 Task: Apply layout caption in current slide.
Action: Mouse moved to (469, 110)
Screenshot: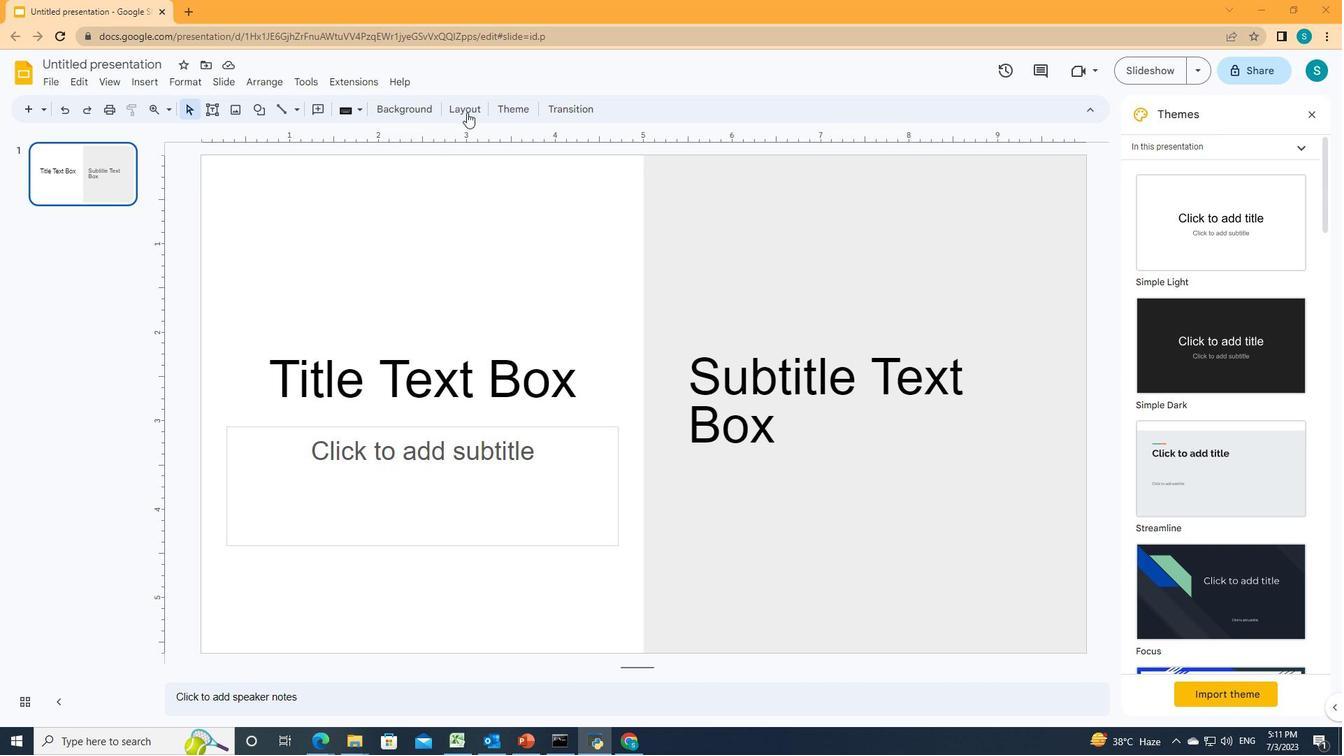 
Action: Mouse pressed left at (469, 110)
Screenshot: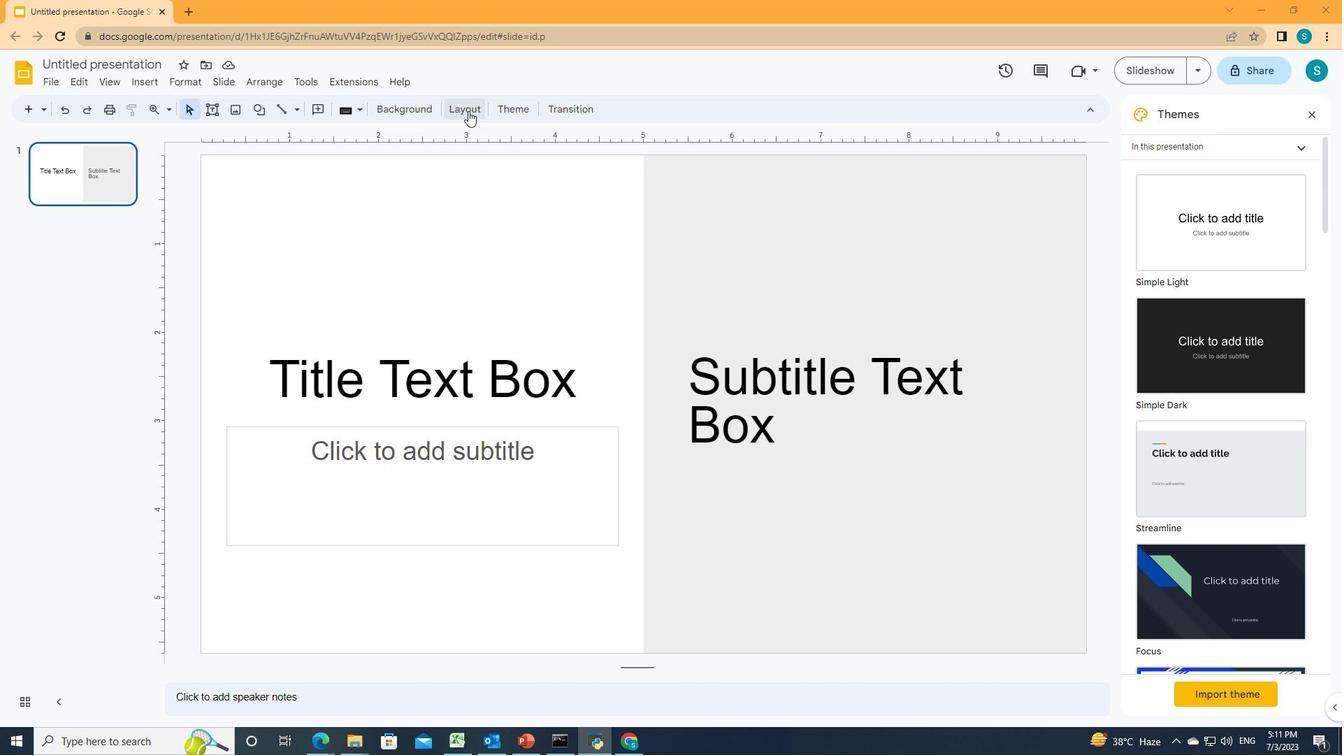 
Action: Mouse moved to (671, 299)
Screenshot: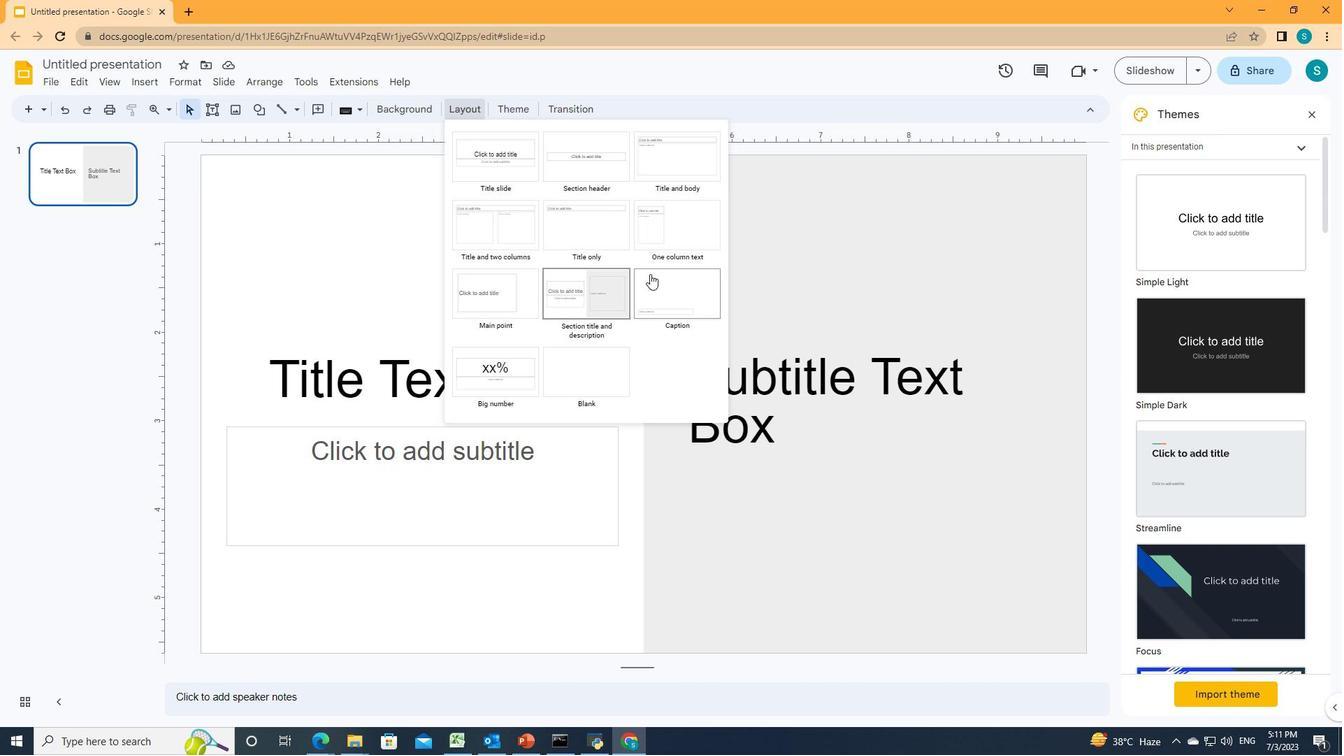 
Action: Mouse pressed left at (671, 299)
Screenshot: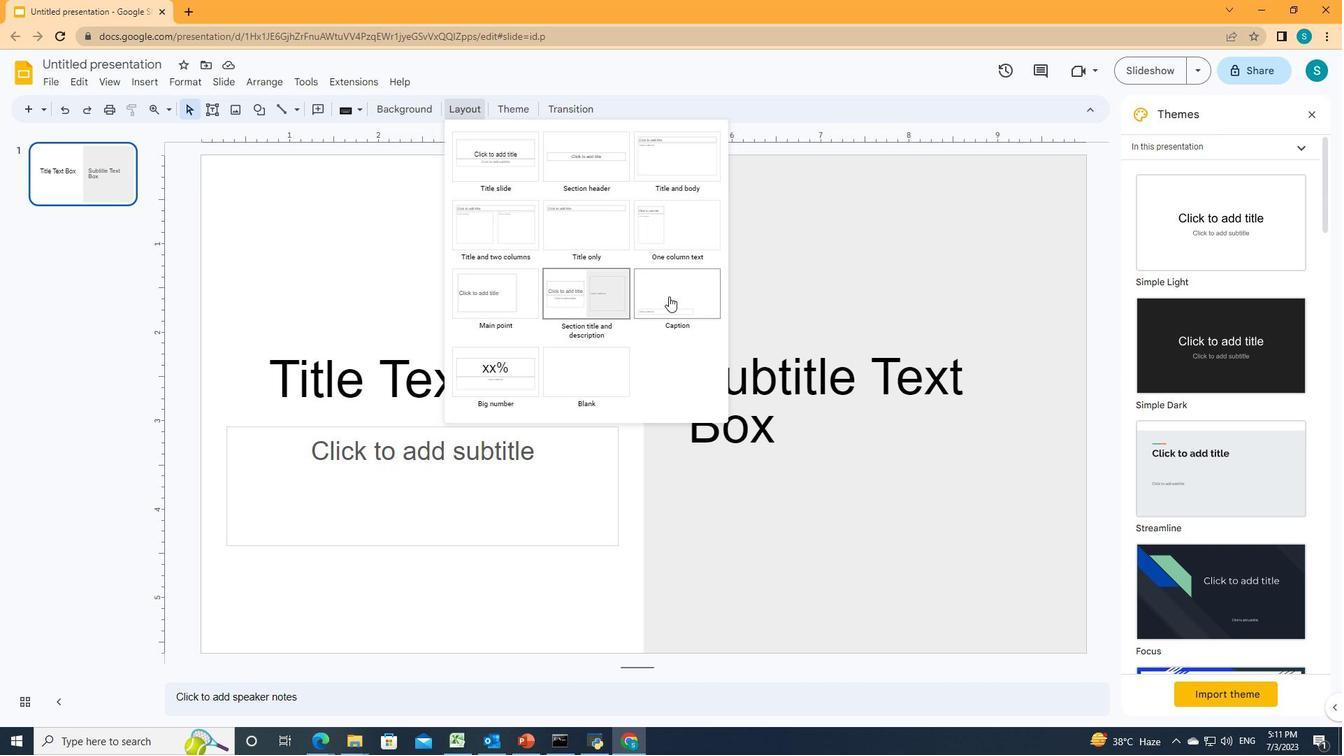 
Action: Mouse moved to (636, 377)
Screenshot: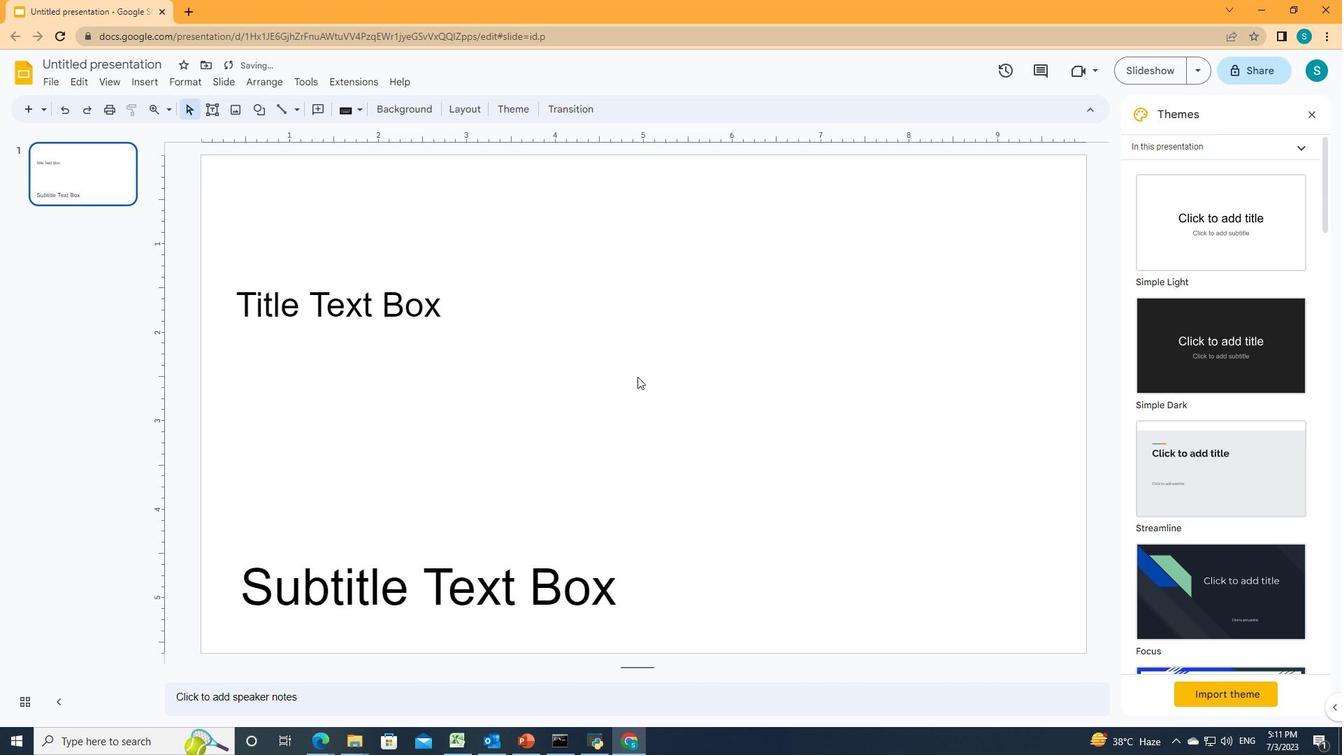 
